 Task: Learn more about a sales navigator core.
Action: Mouse moved to (884, 124)
Screenshot: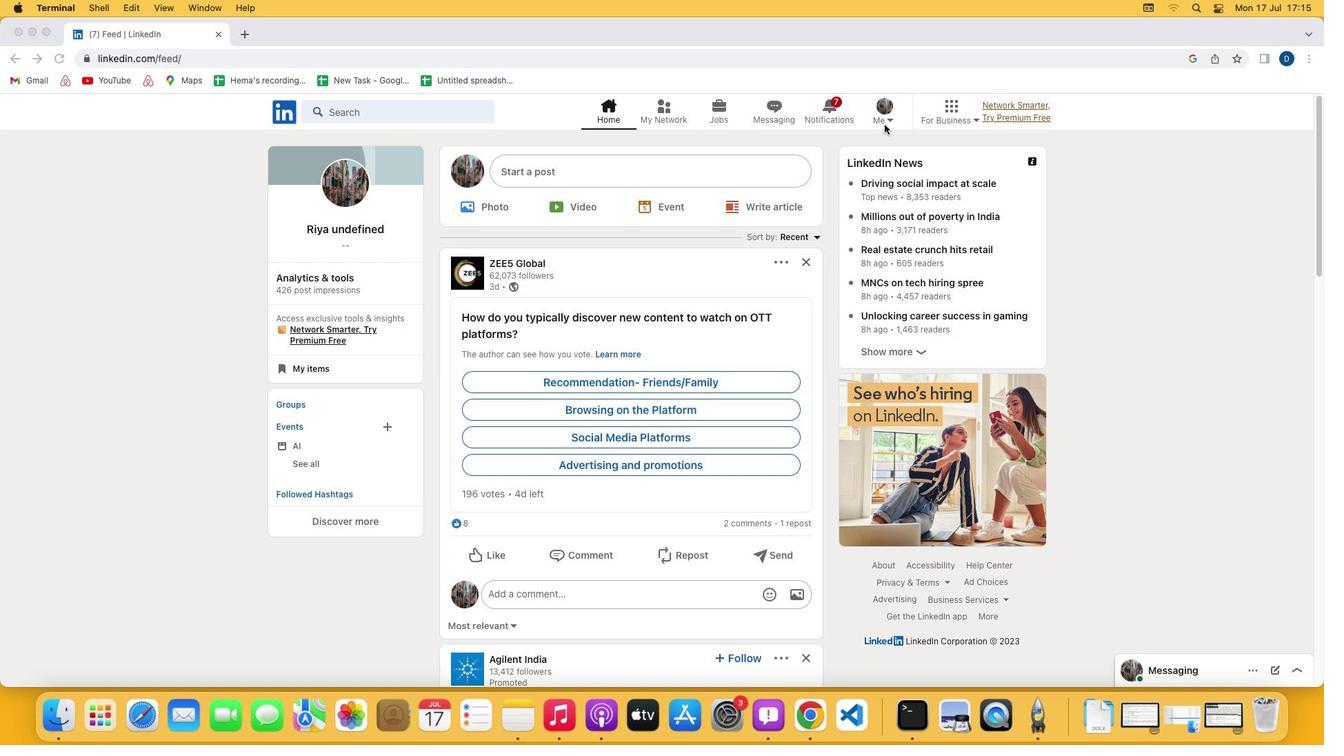 
Action: Mouse pressed left at (884, 124)
Screenshot: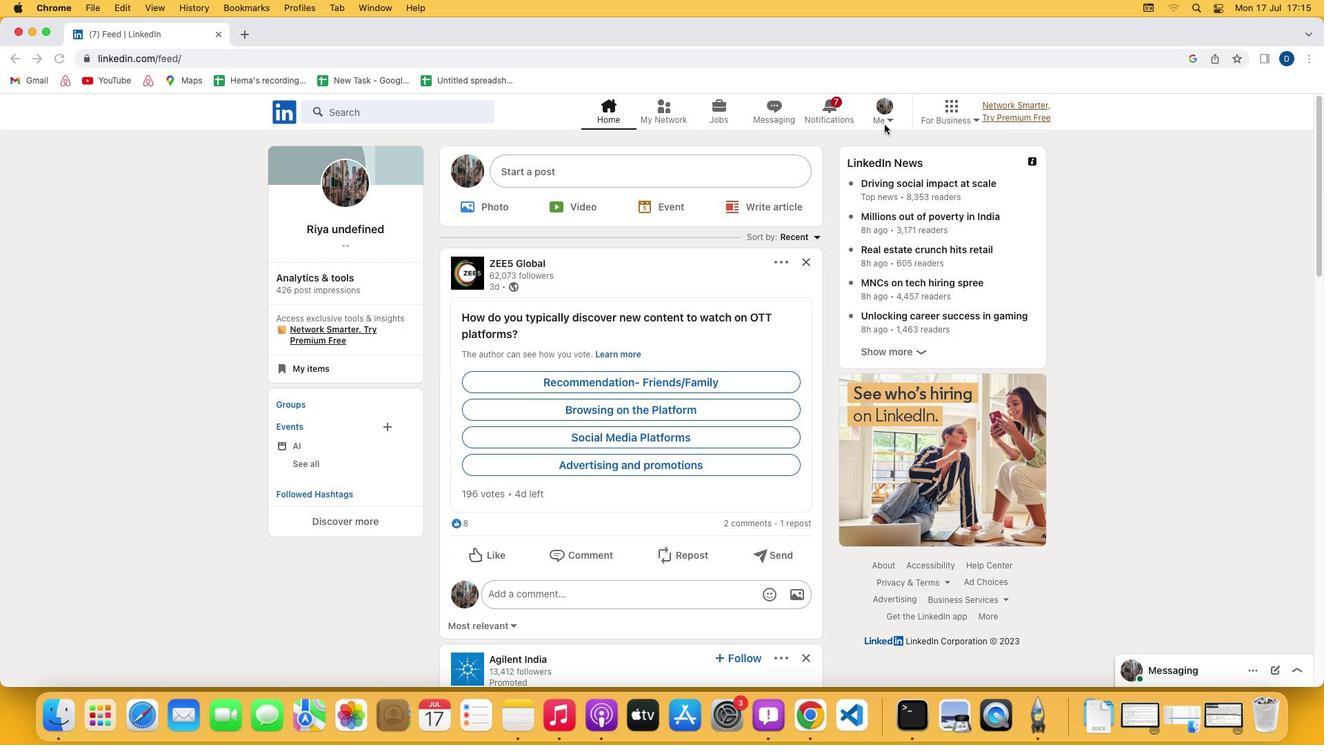 
Action: Mouse moved to (887, 120)
Screenshot: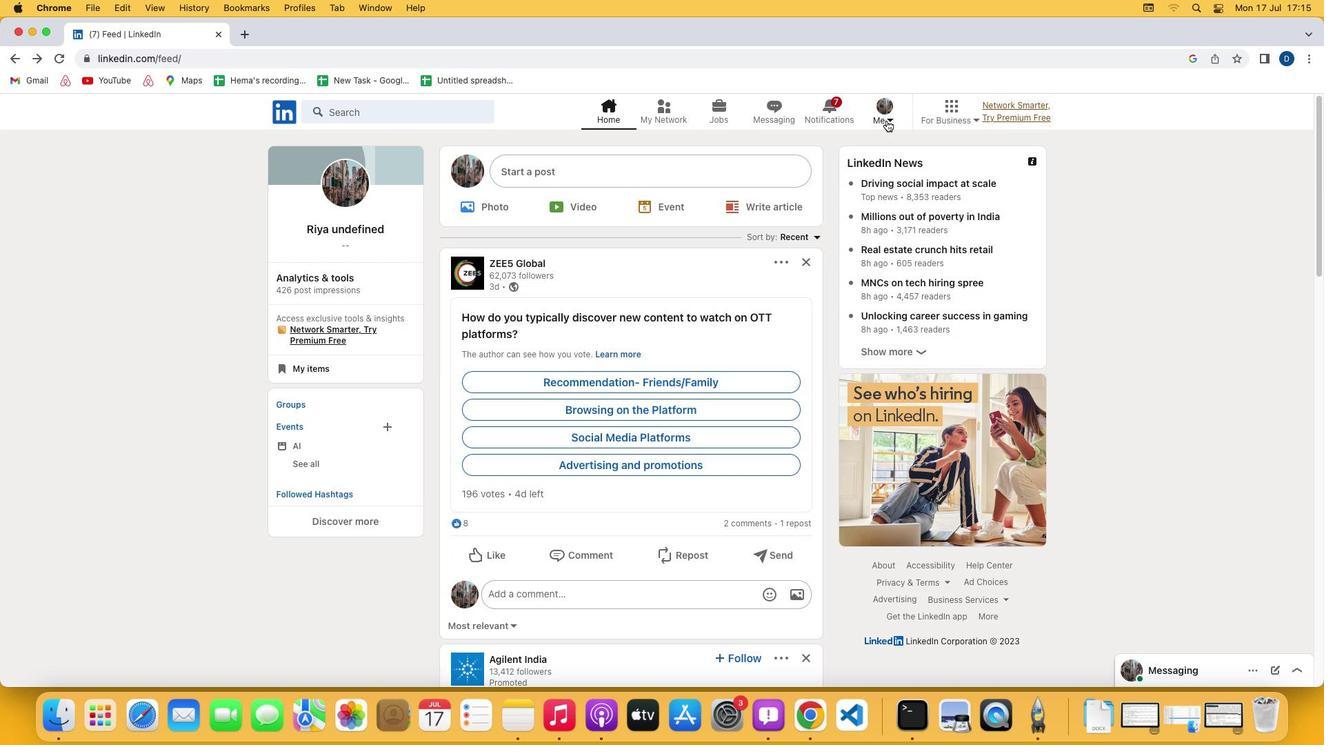 
Action: Mouse pressed left at (887, 120)
Screenshot: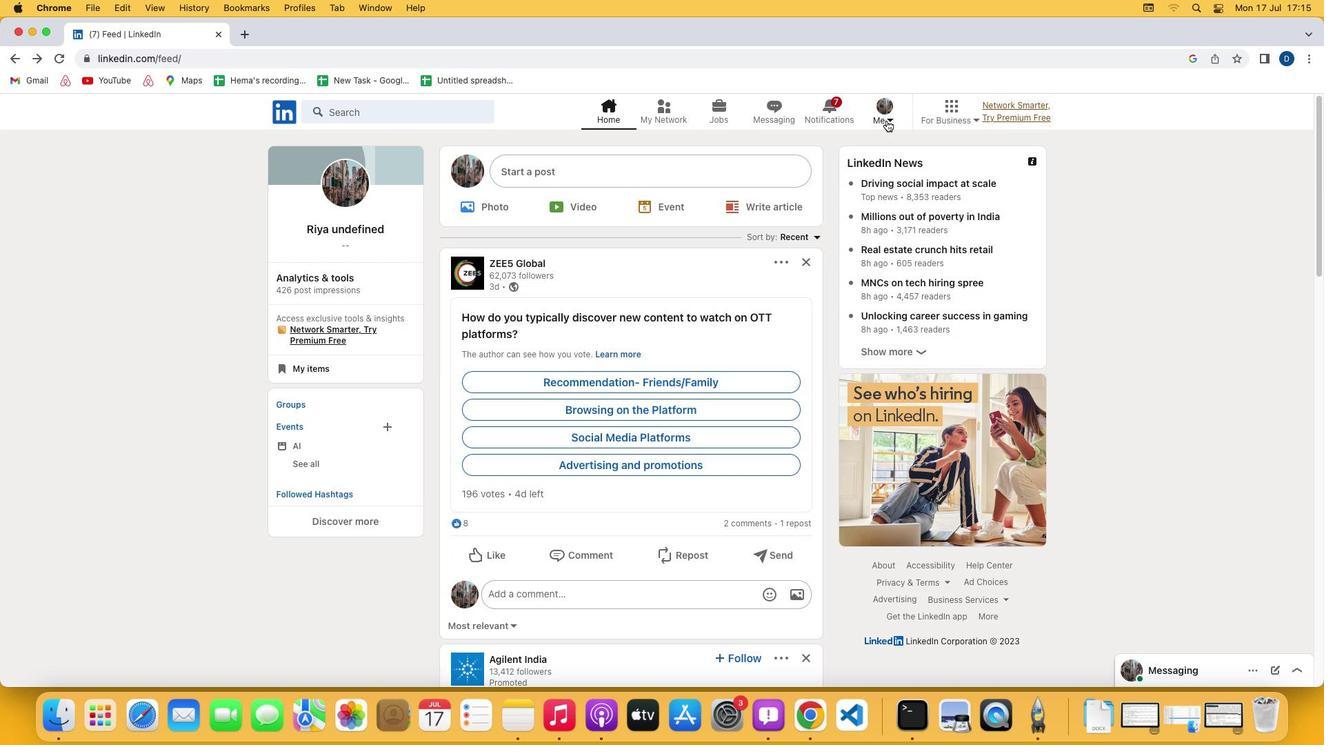 
Action: Mouse moved to (794, 260)
Screenshot: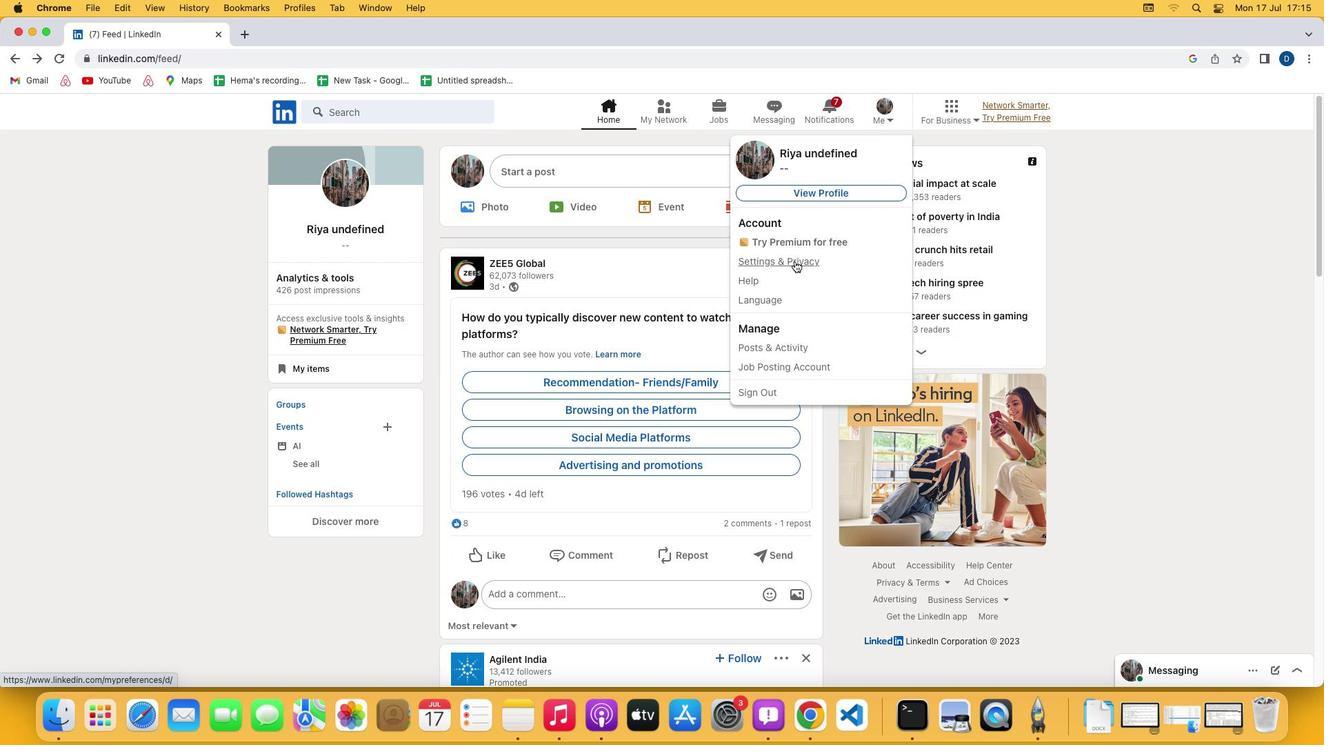 
Action: Mouse pressed left at (794, 260)
Screenshot: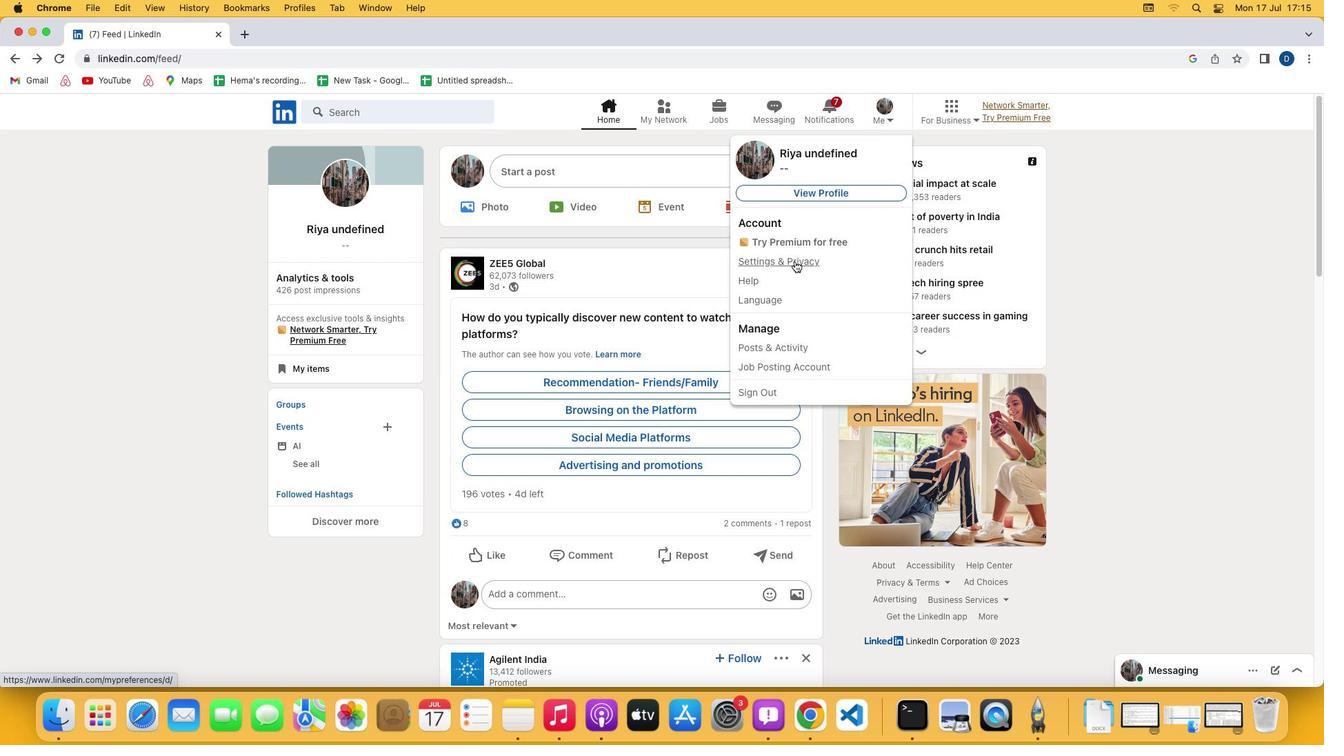 
Action: Mouse moved to (679, 470)
Screenshot: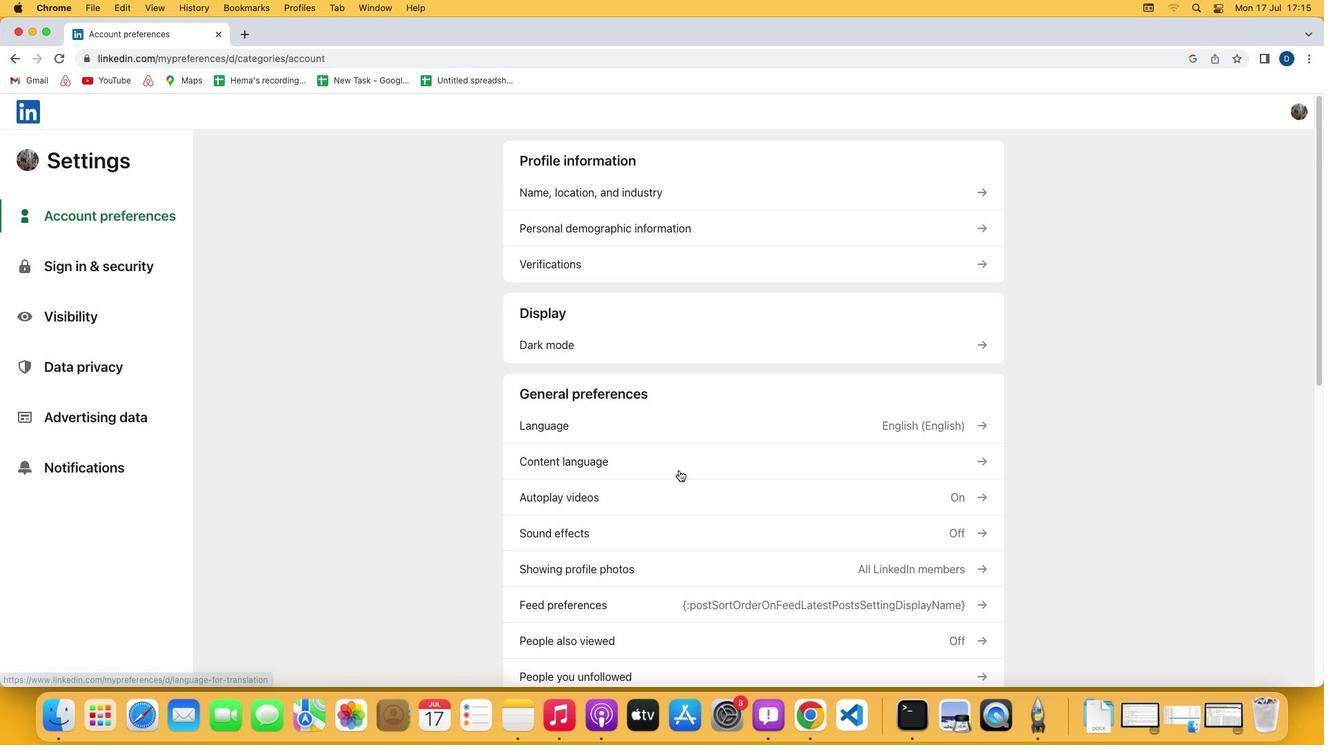 
Action: Mouse scrolled (679, 470) with delta (0, 0)
Screenshot: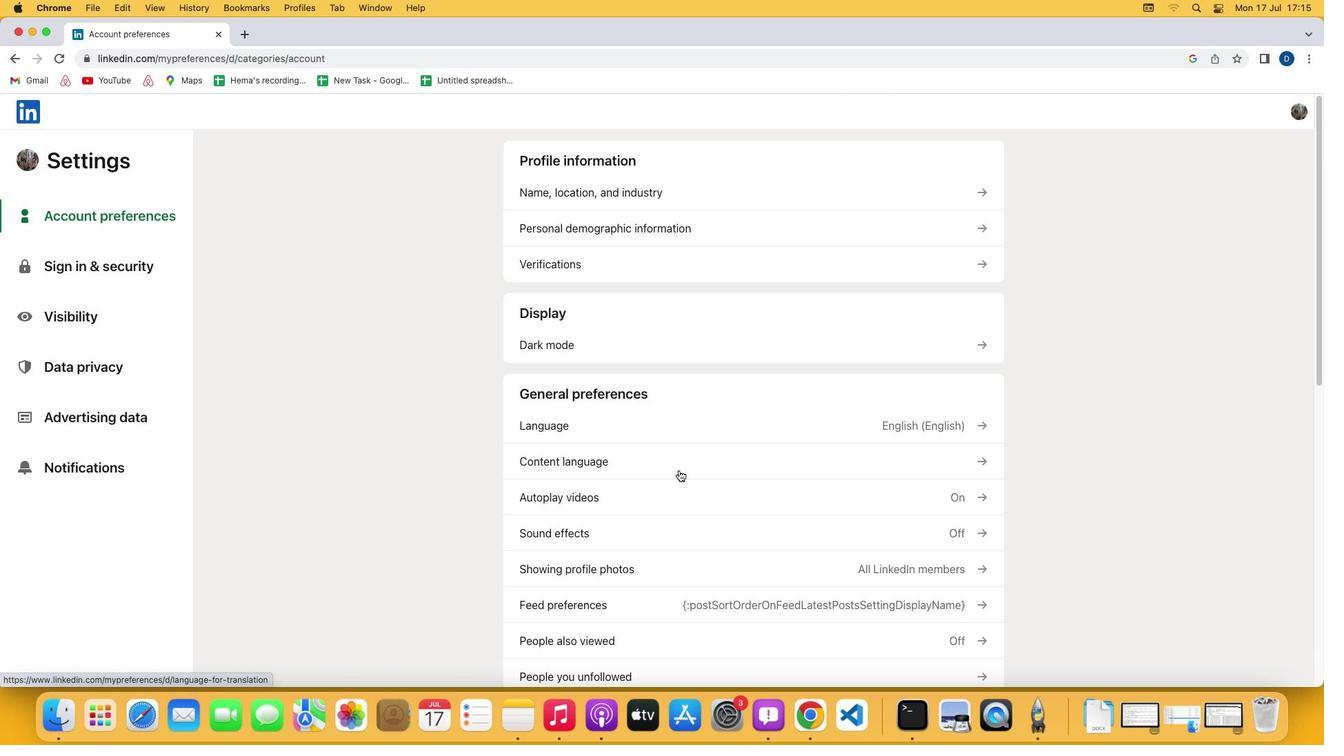 
Action: Mouse scrolled (679, 470) with delta (0, 0)
Screenshot: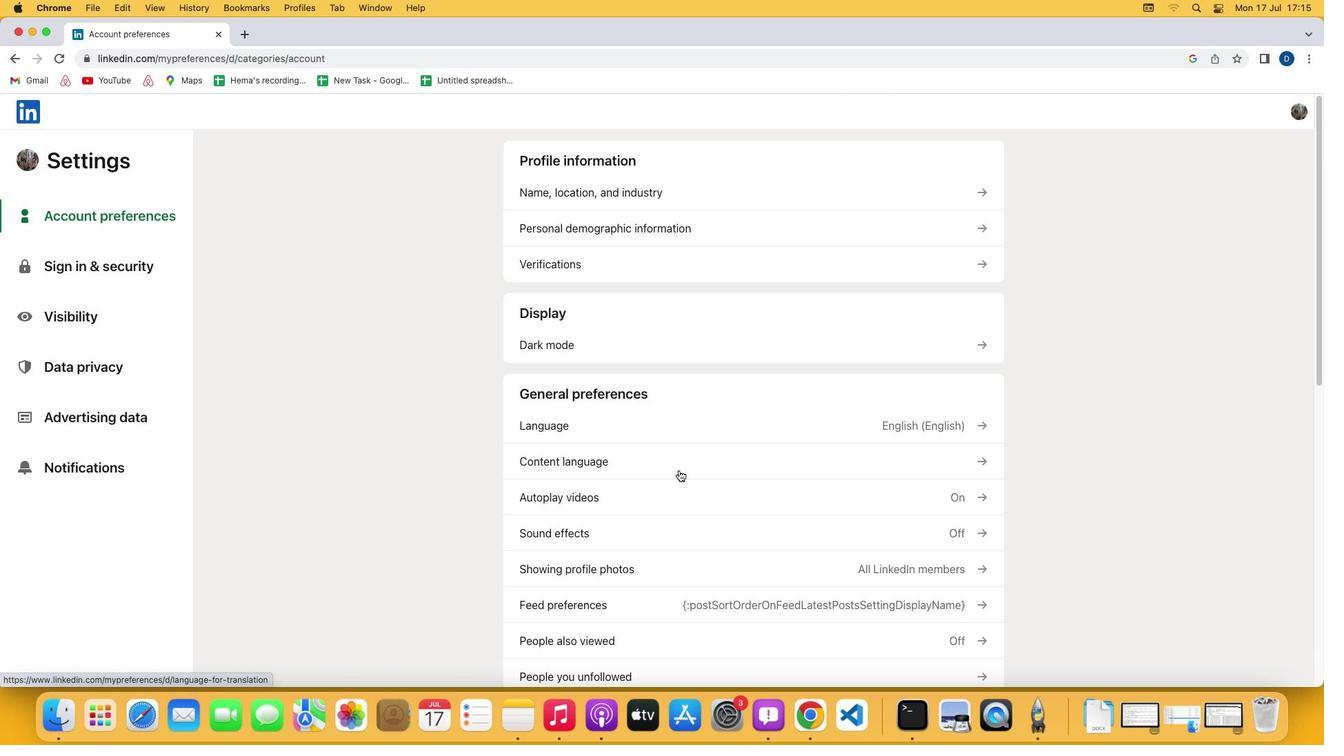 
Action: Mouse scrolled (679, 470) with delta (0, -2)
Screenshot: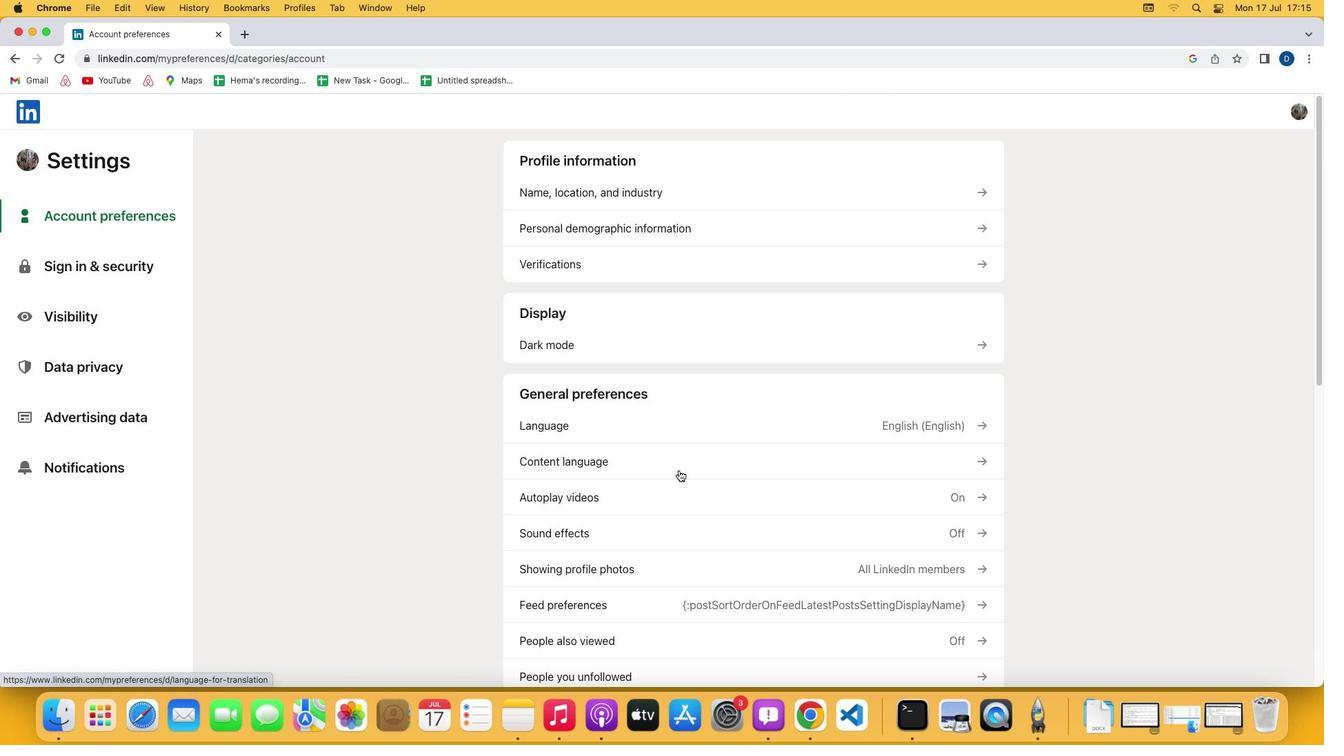
Action: Mouse scrolled (679, 470) with delta (0, -3)
Screenshot: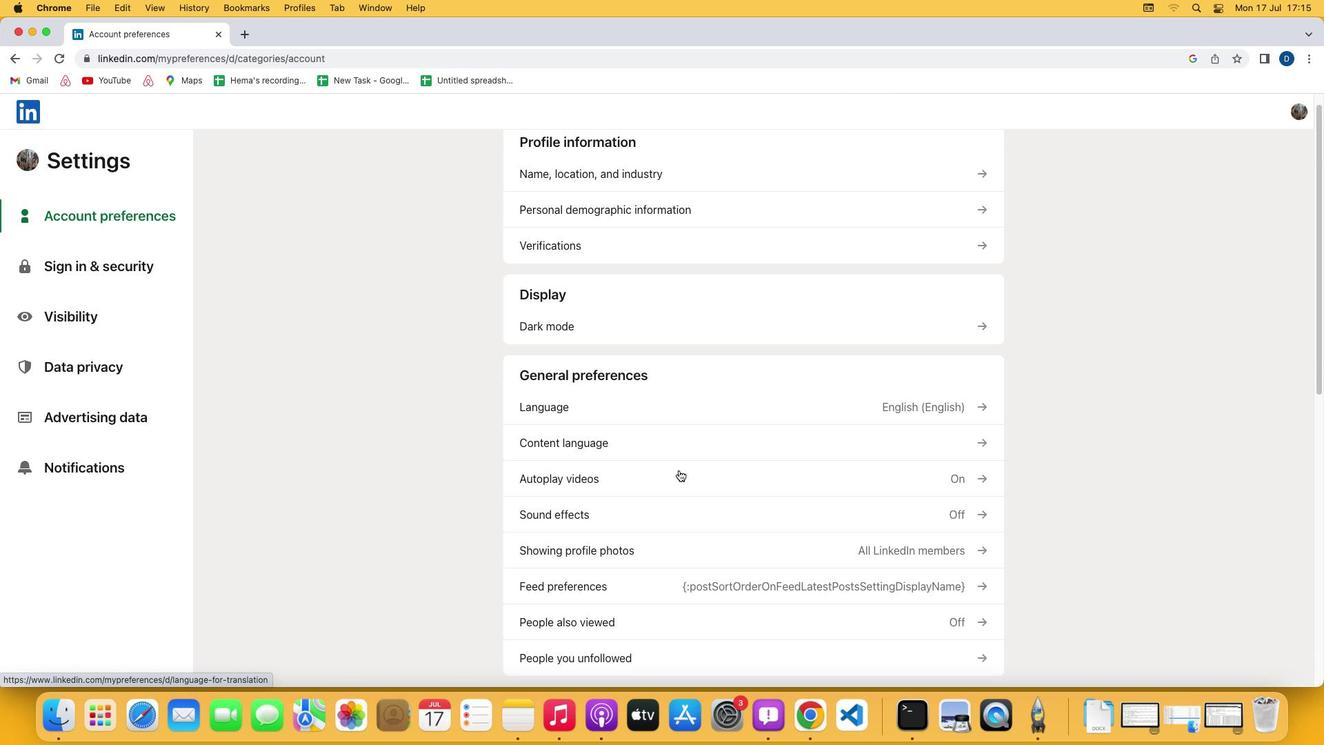 
Action: Mouse scrolled (679, 470) with delta (0, -4)
Screenshot: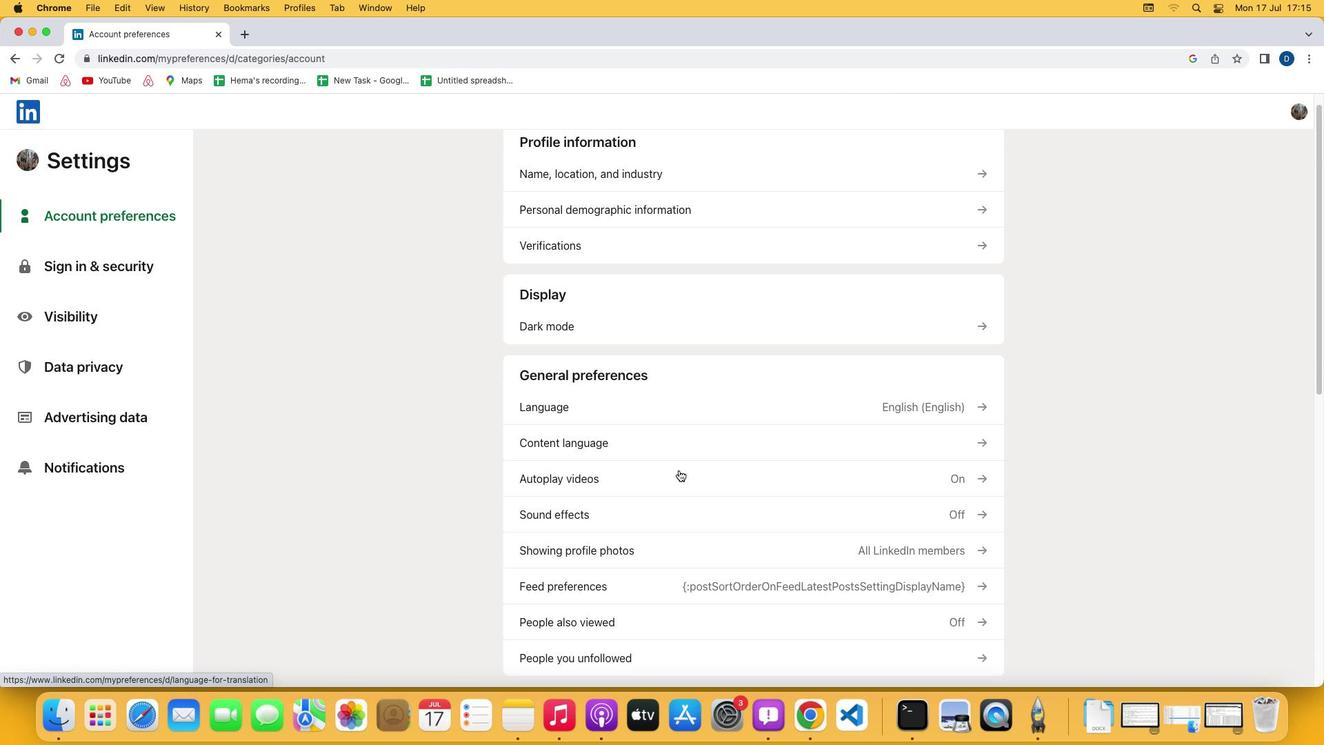 
Action: Mouse moved to (679, 470)
Screenshot: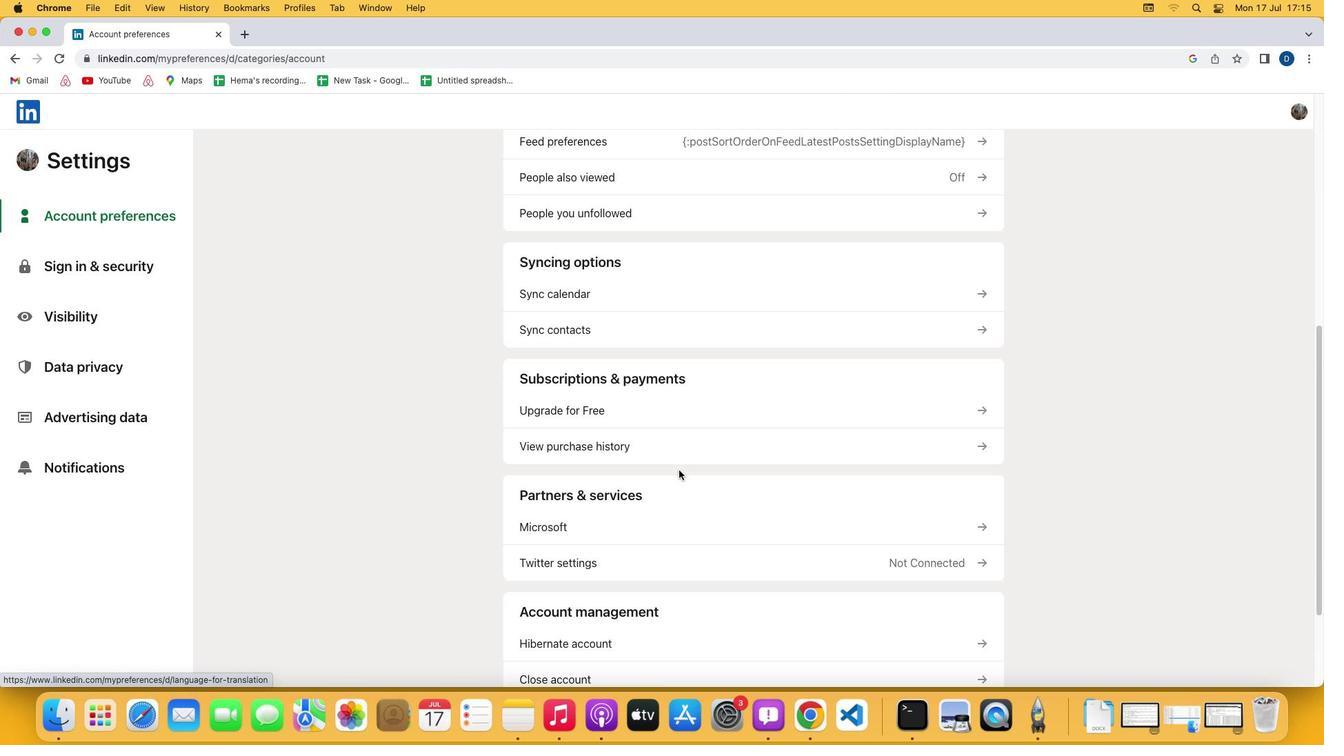 
Action: Mouse scrolled (679, 470) with delta (0, 0)
Screenshot: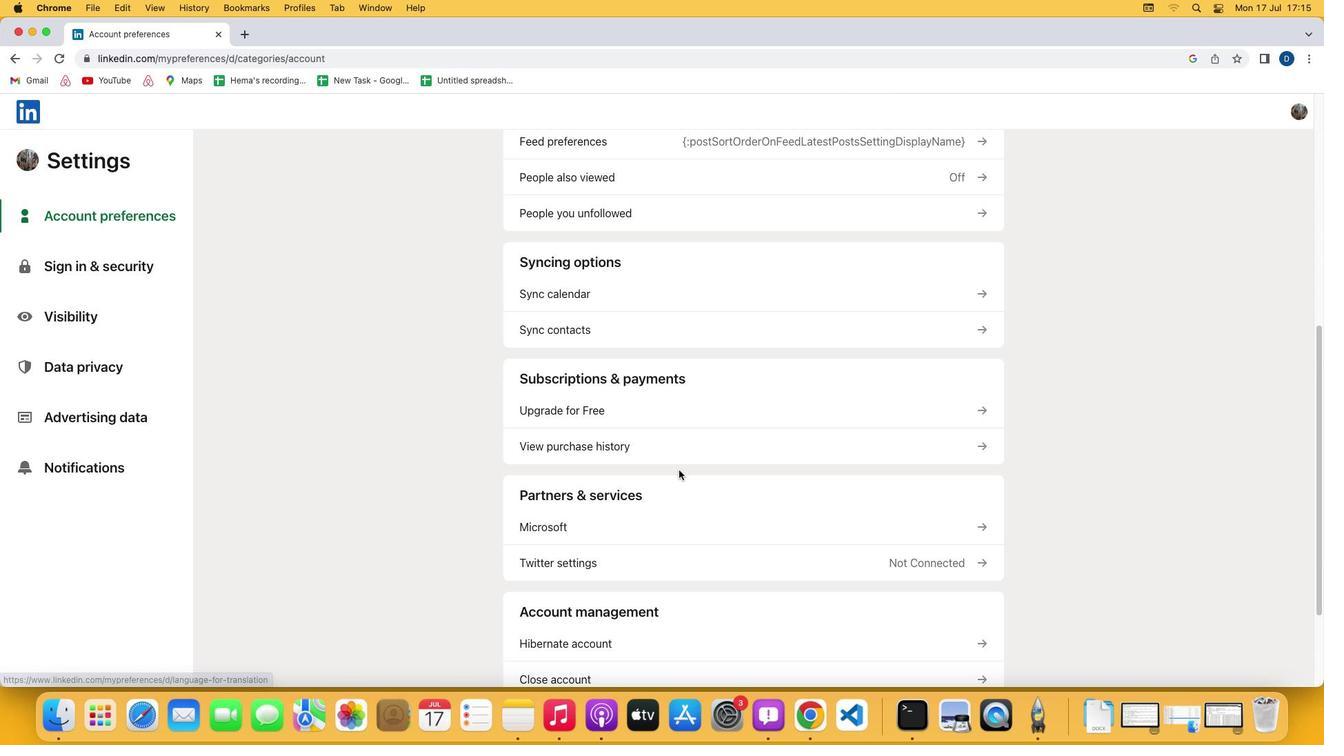 
Action: Mouse scrolled (679, 470) with delta (0, 0)
Screenshot: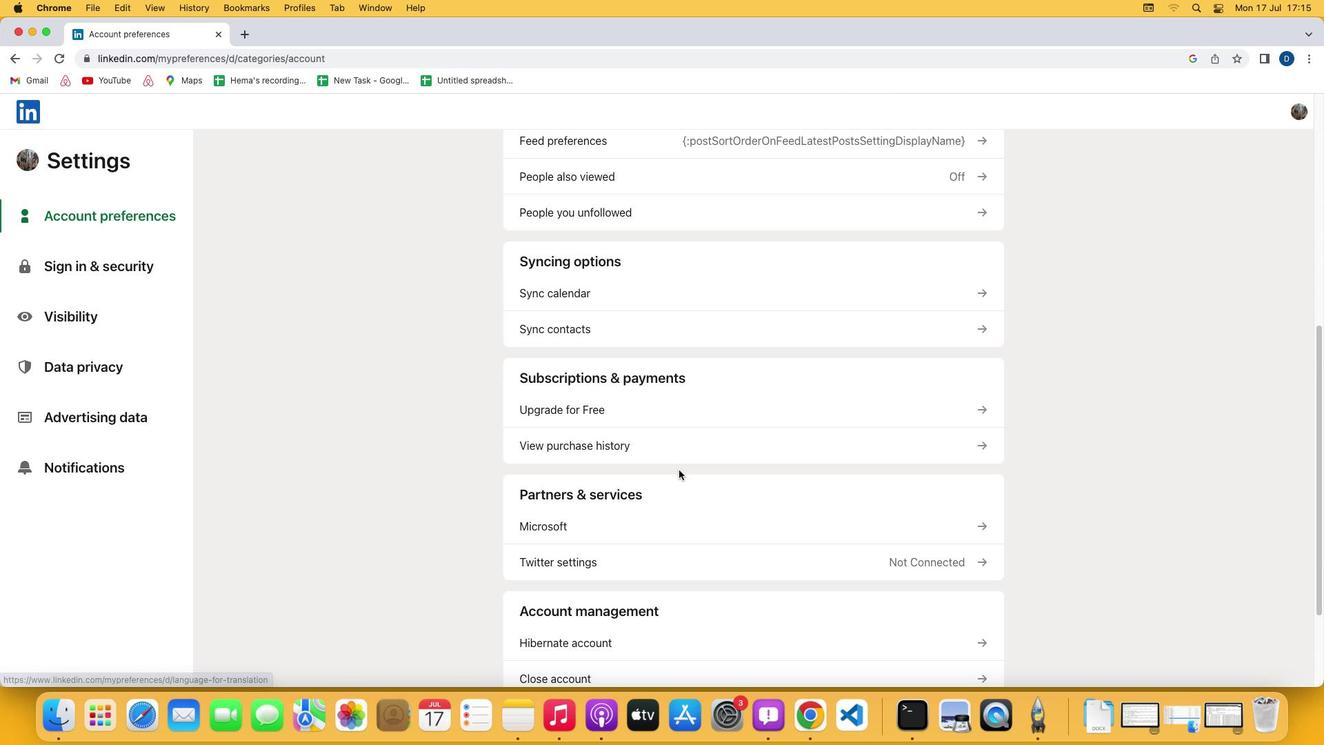 
Action: Mouse moved to (642, 381)
Screenshot: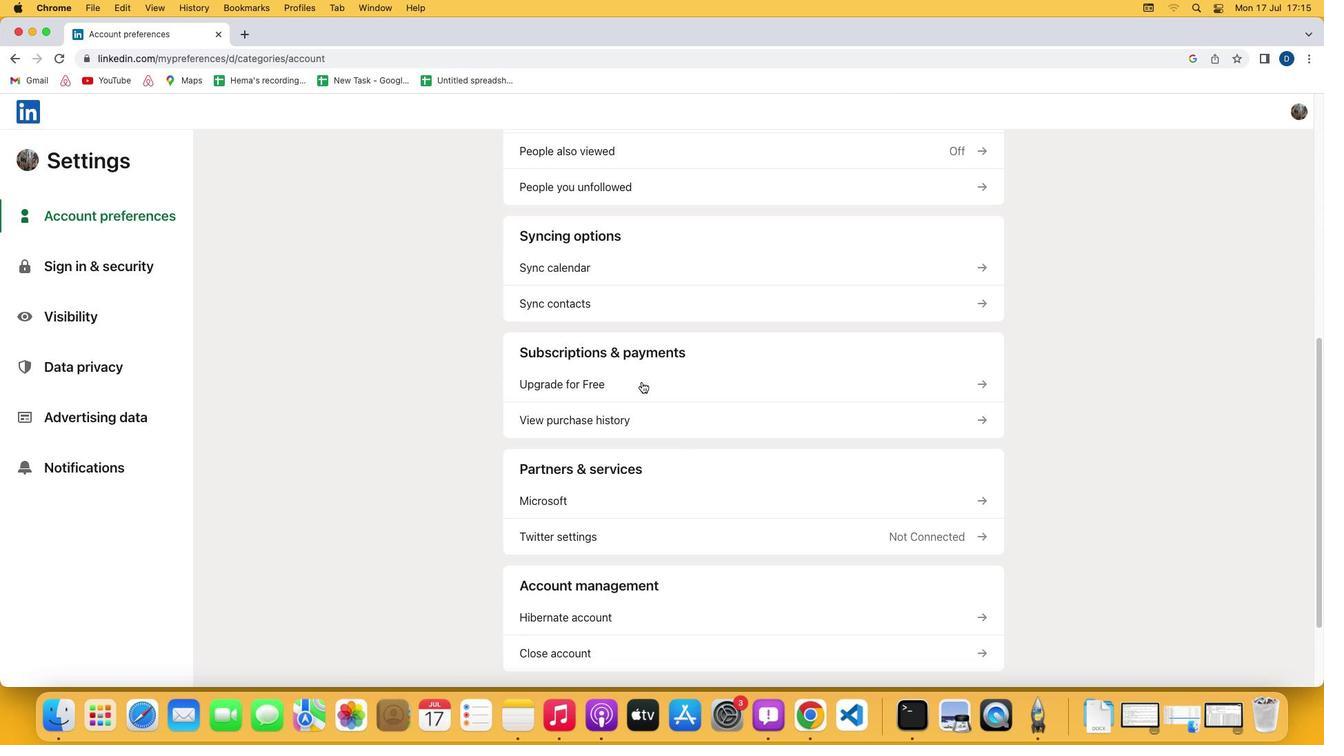
Action: Mouse pressed left at (642, 381)
Screenshot: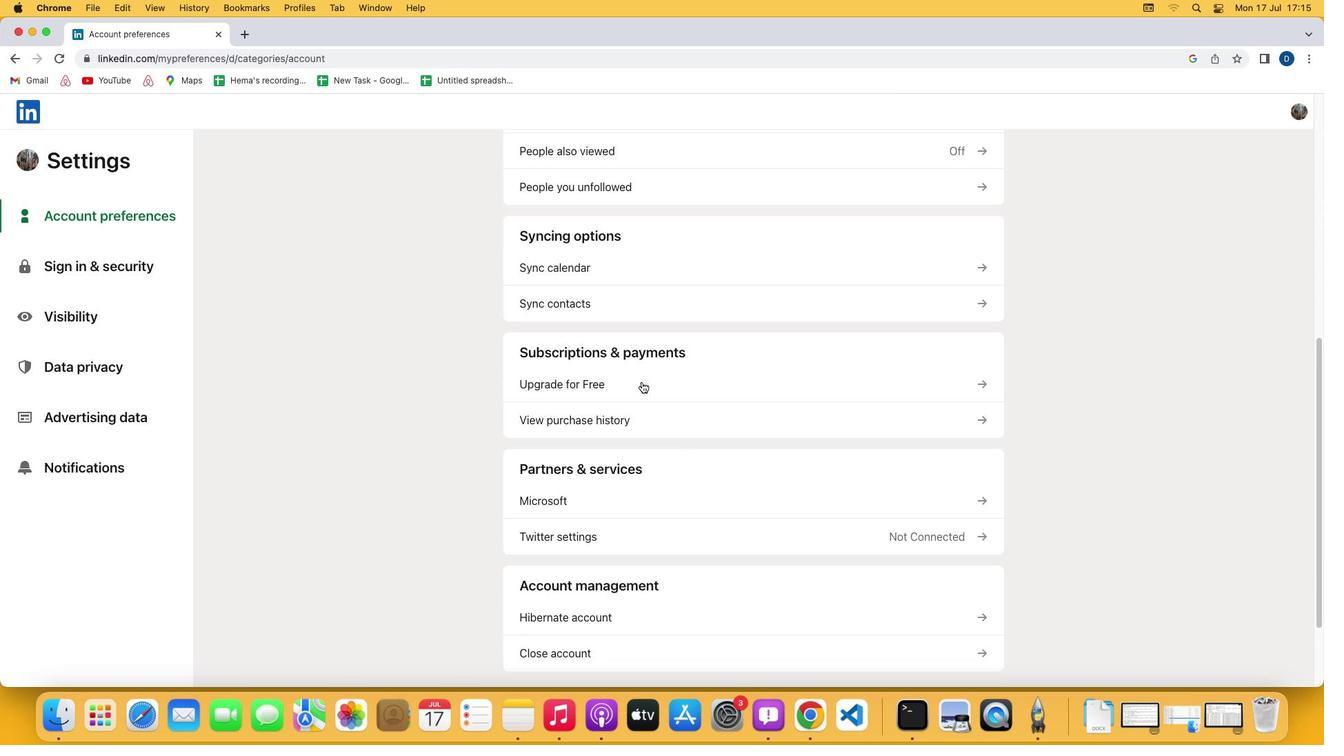 
Action: Mouse moved to (538, 369)
Screenshot: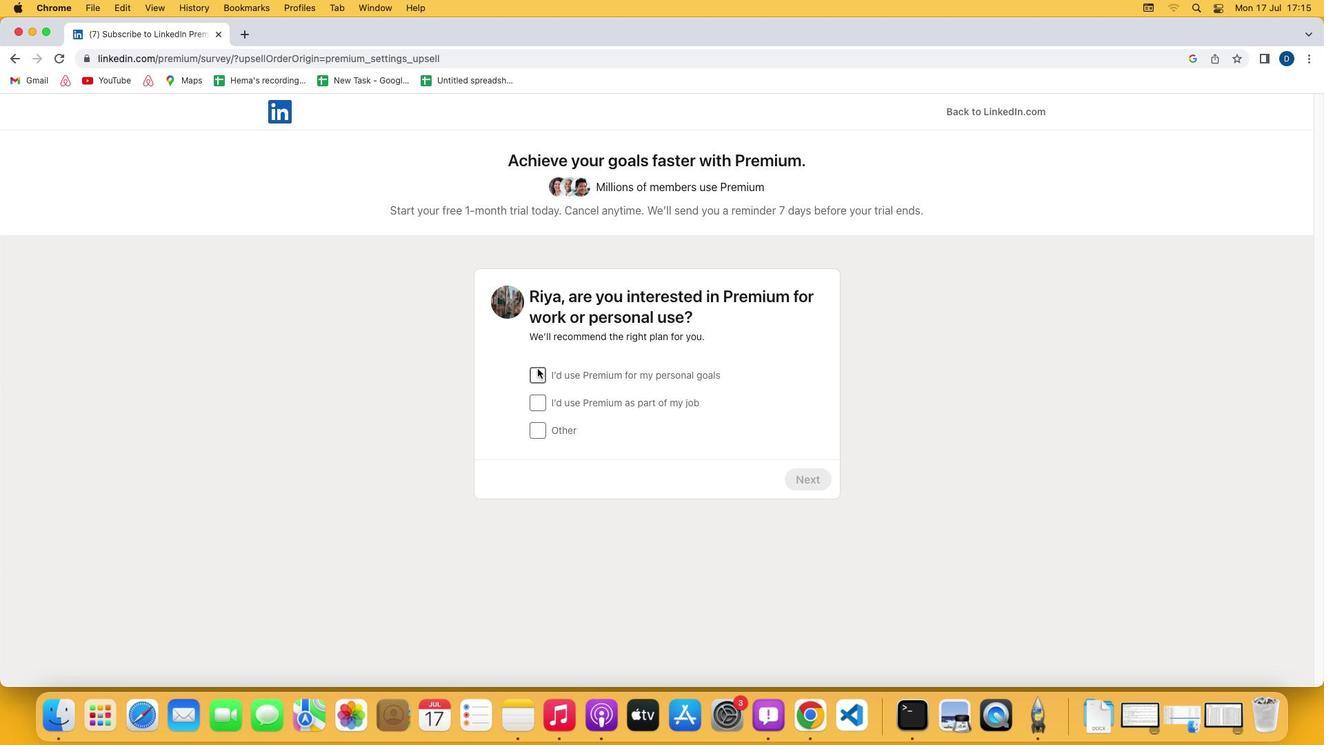 
Action: Mouse pressed left at (538, 369)
Screenshot: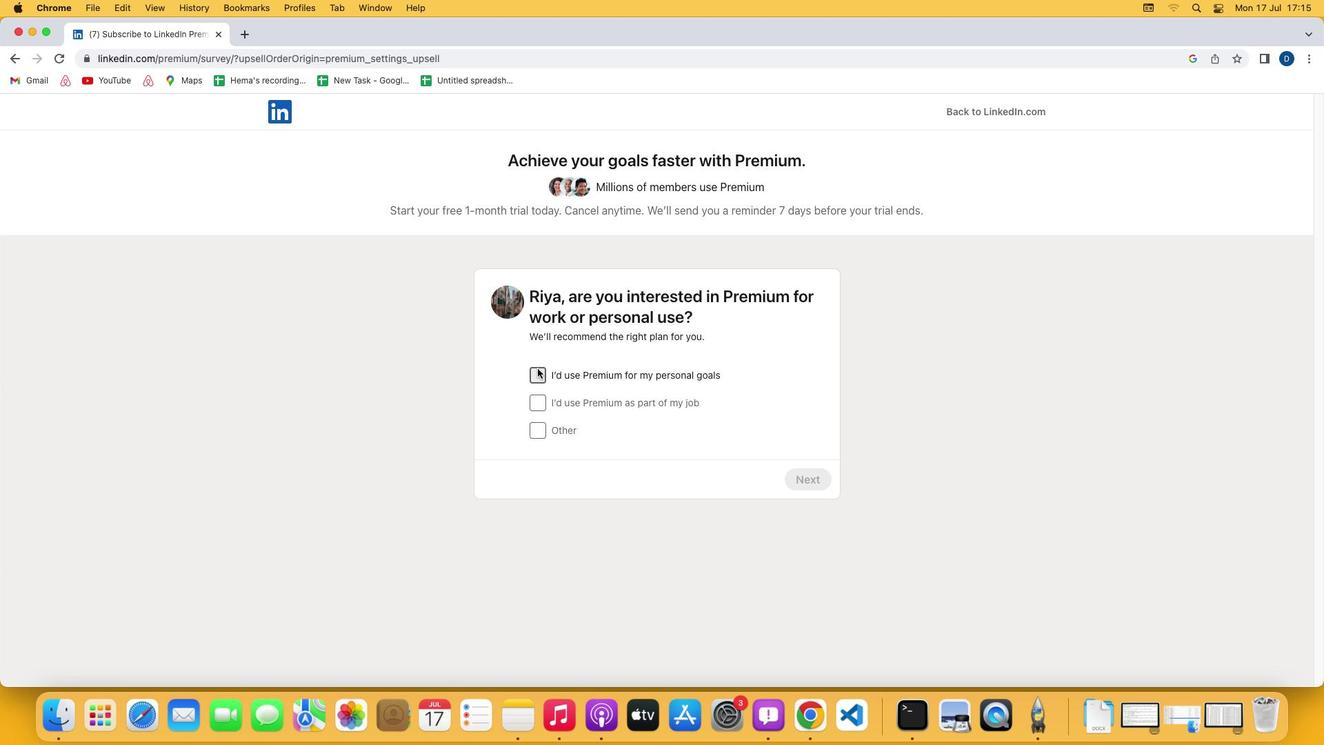 
Action: Mouse moved to (807, 480)
Screenshot: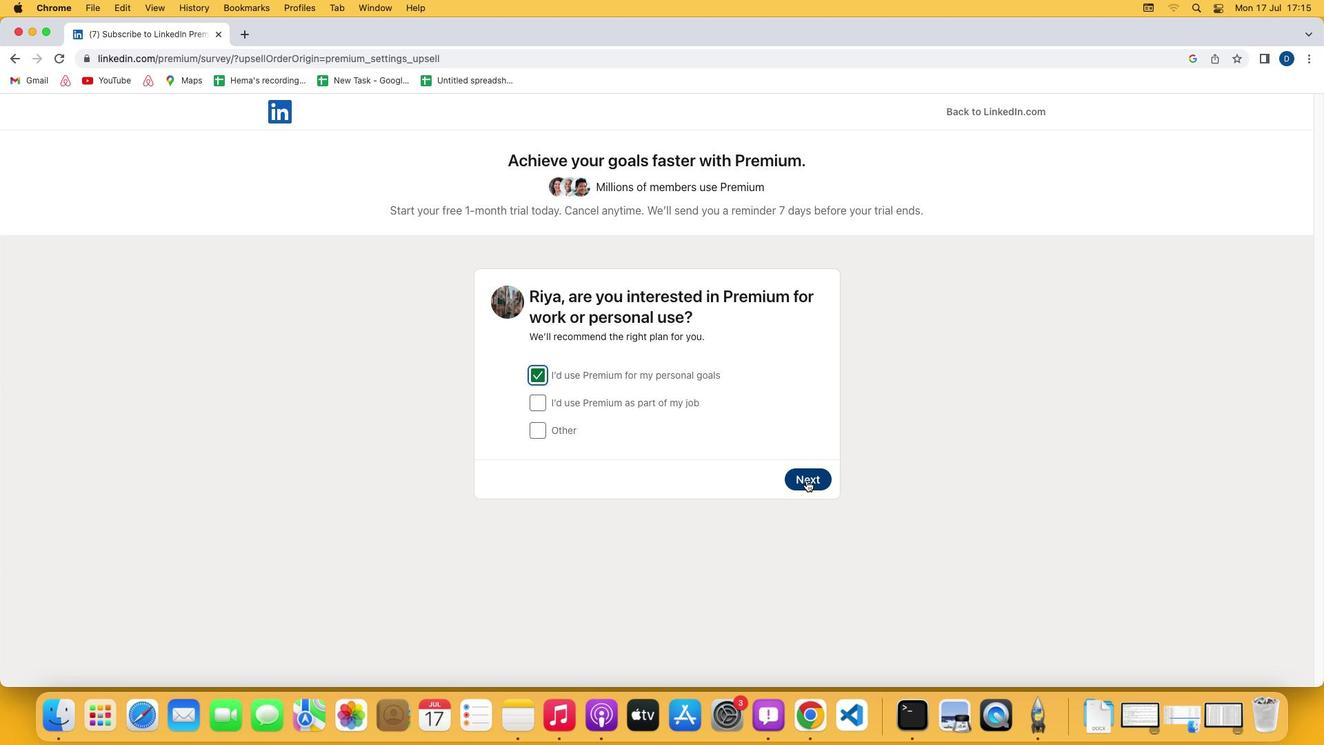 
Action: Mouse pressed left at (807, 480)
Screenshot: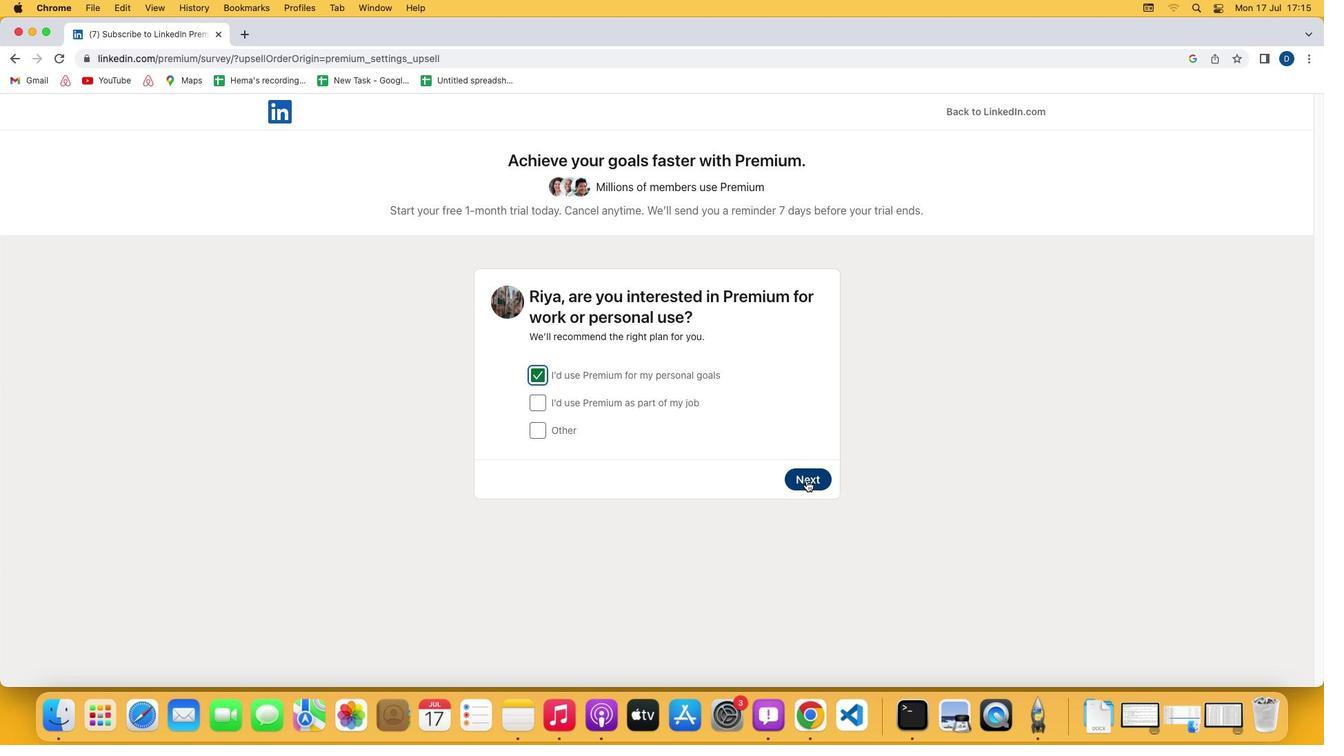 
Action: Mouse moved to (799, 565)
Screenshot: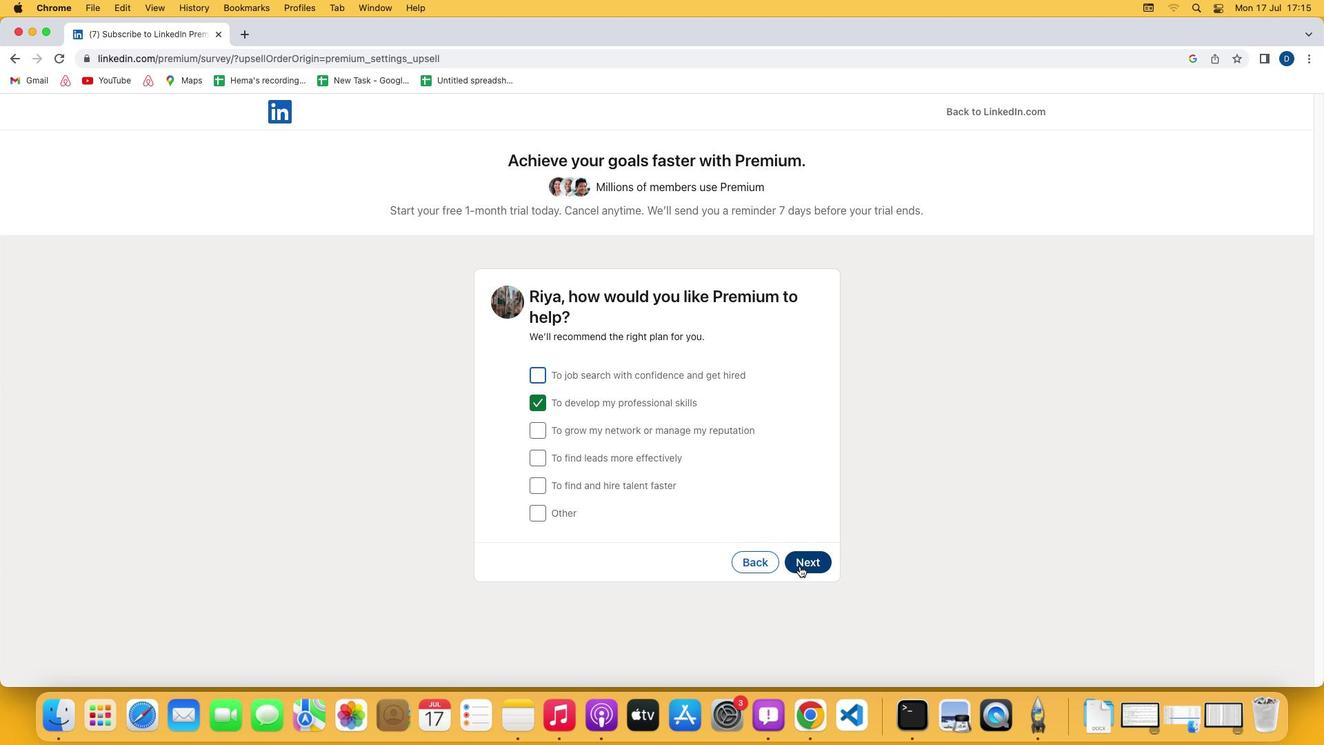 
Action: Mouse pressed left at (799, 565)
Screenshot: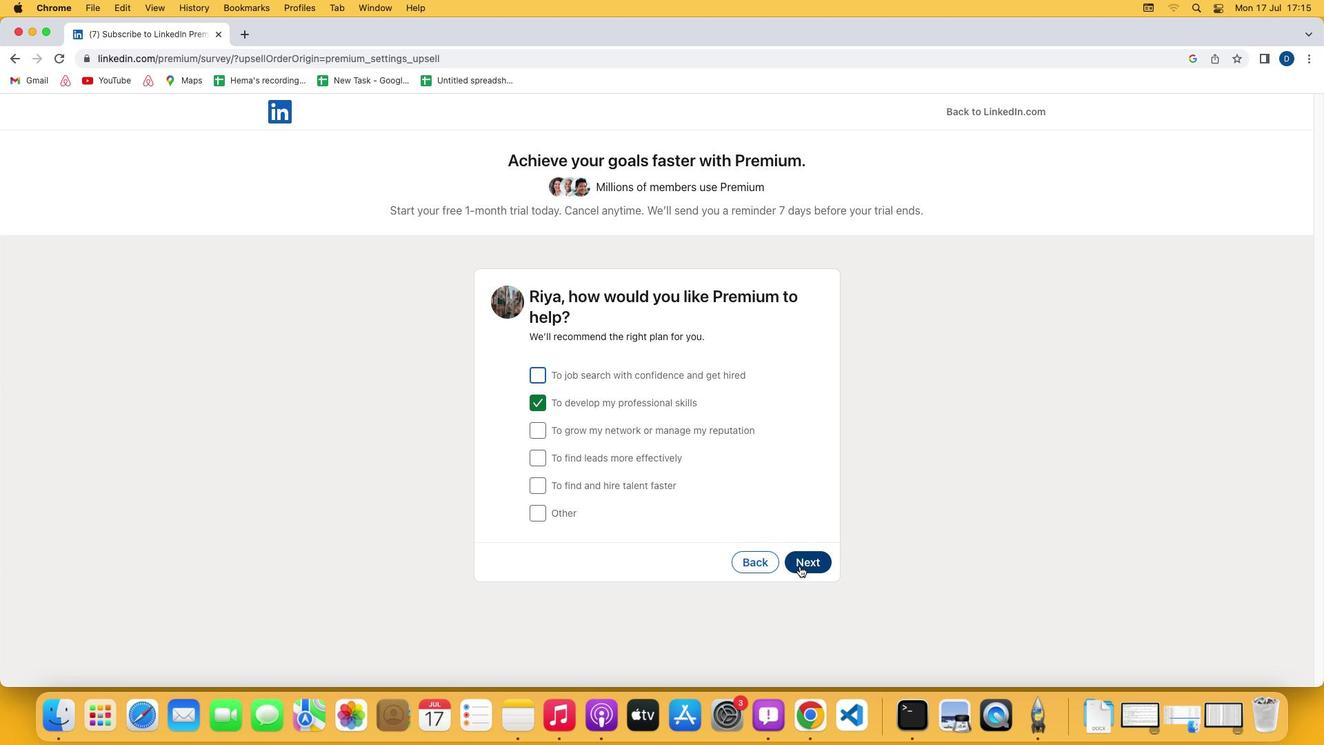 
Action: Mouse moved to (541, 484)
Screenshot: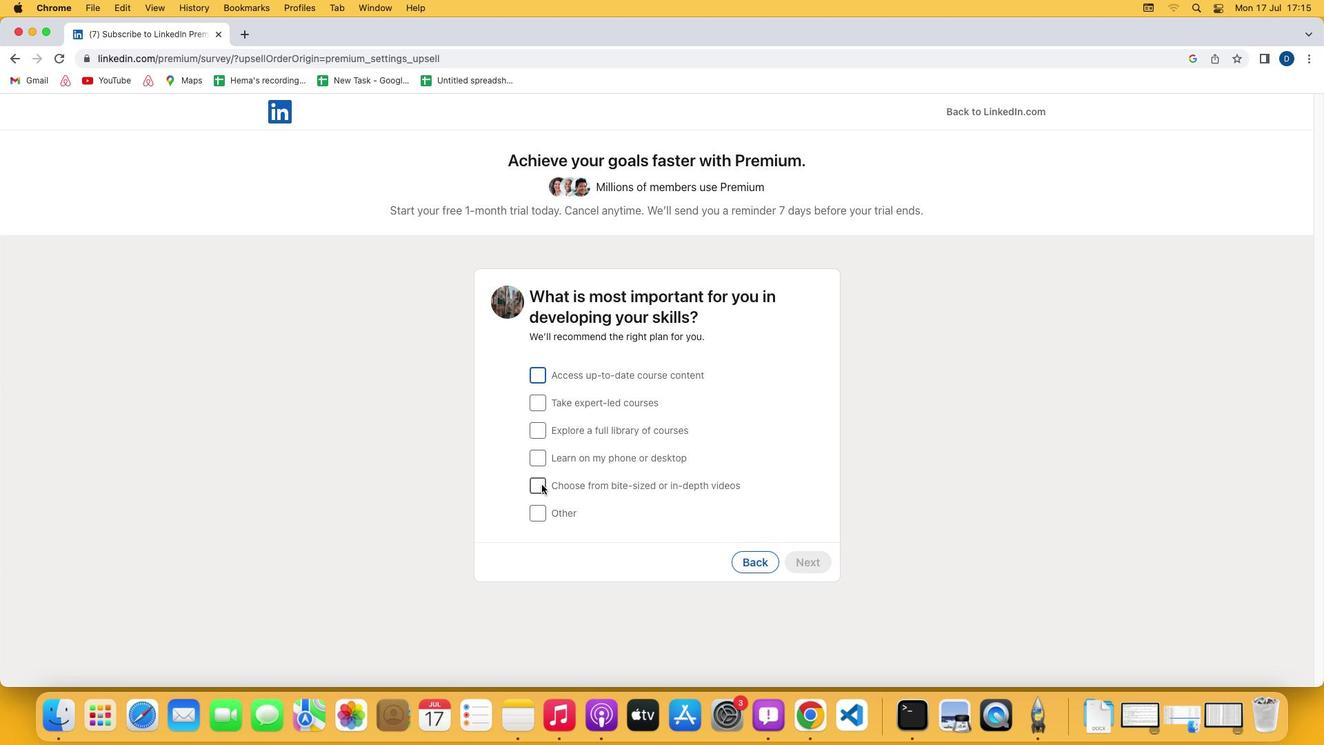 
Action: Mouse pressed left at (541, 484)
Screenshot: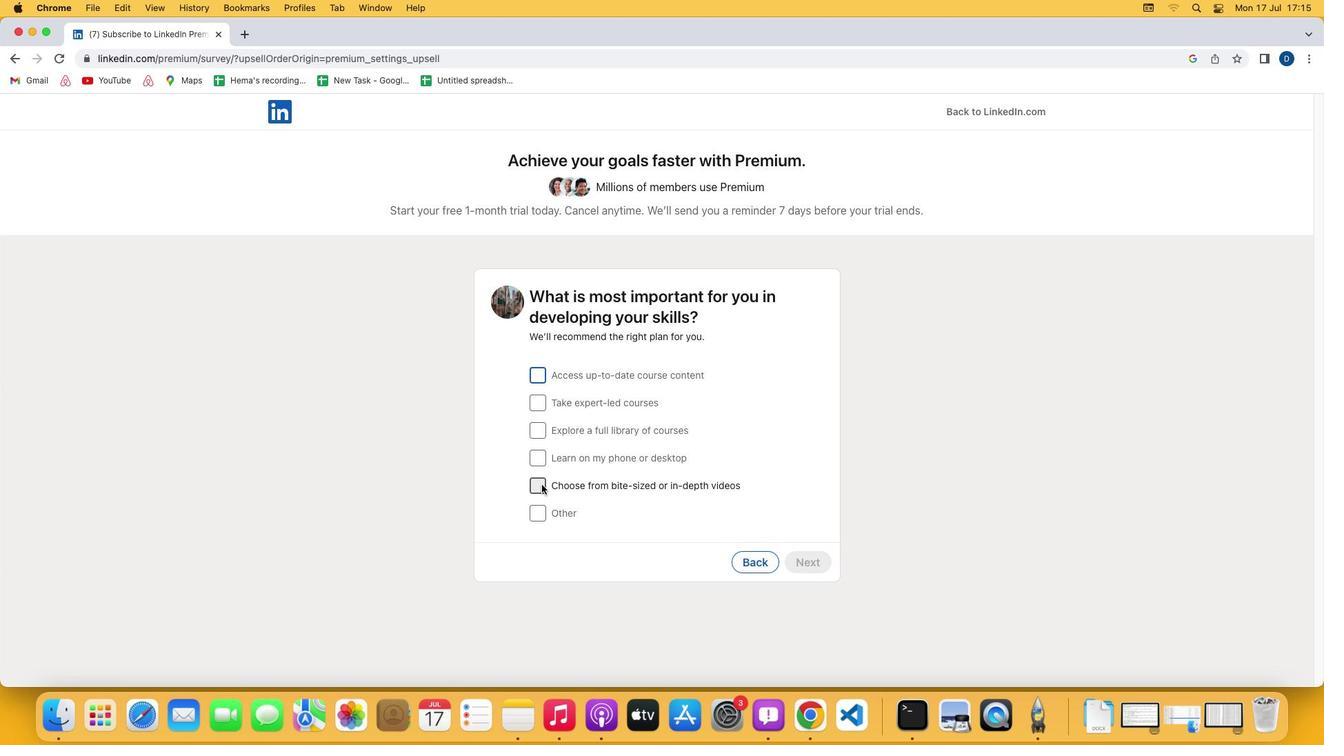 
Action: Mouse moved to (802, 559)
Screenshot: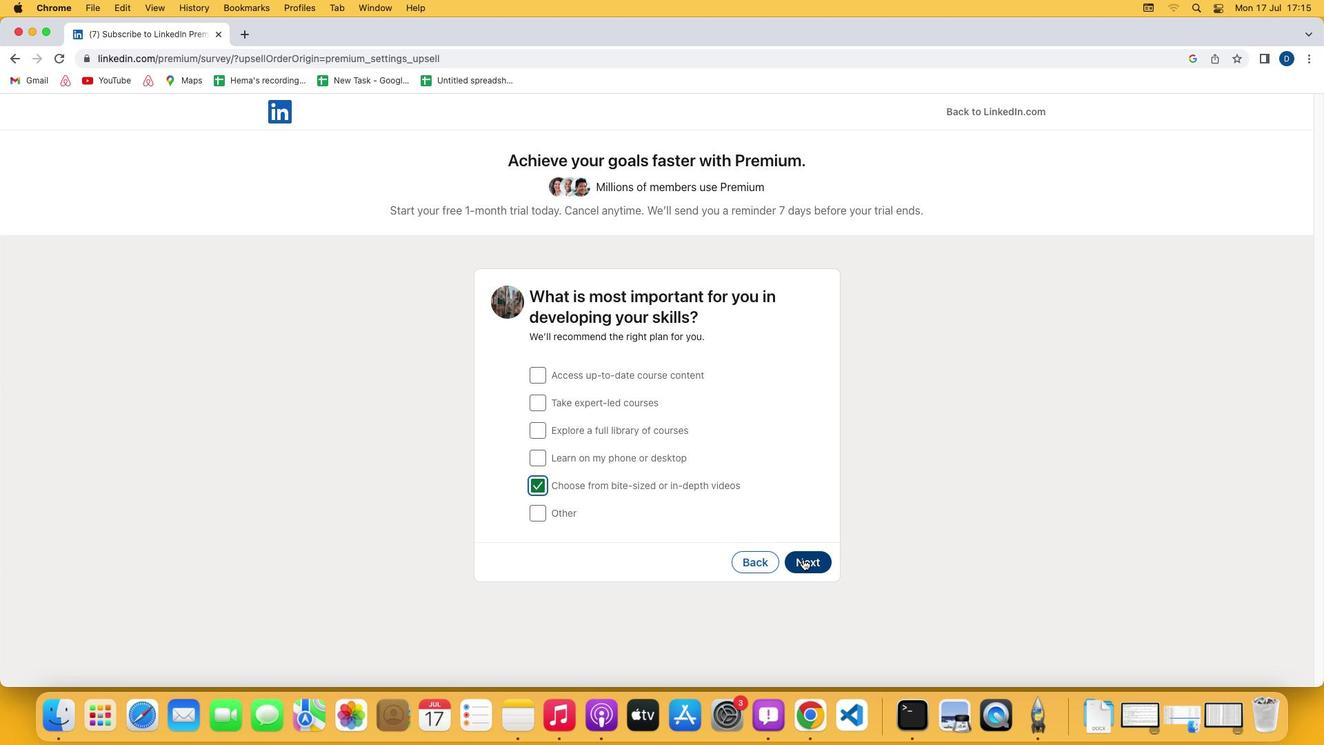 
Action: Mouse pressed left at (802, 559)
Screenshot: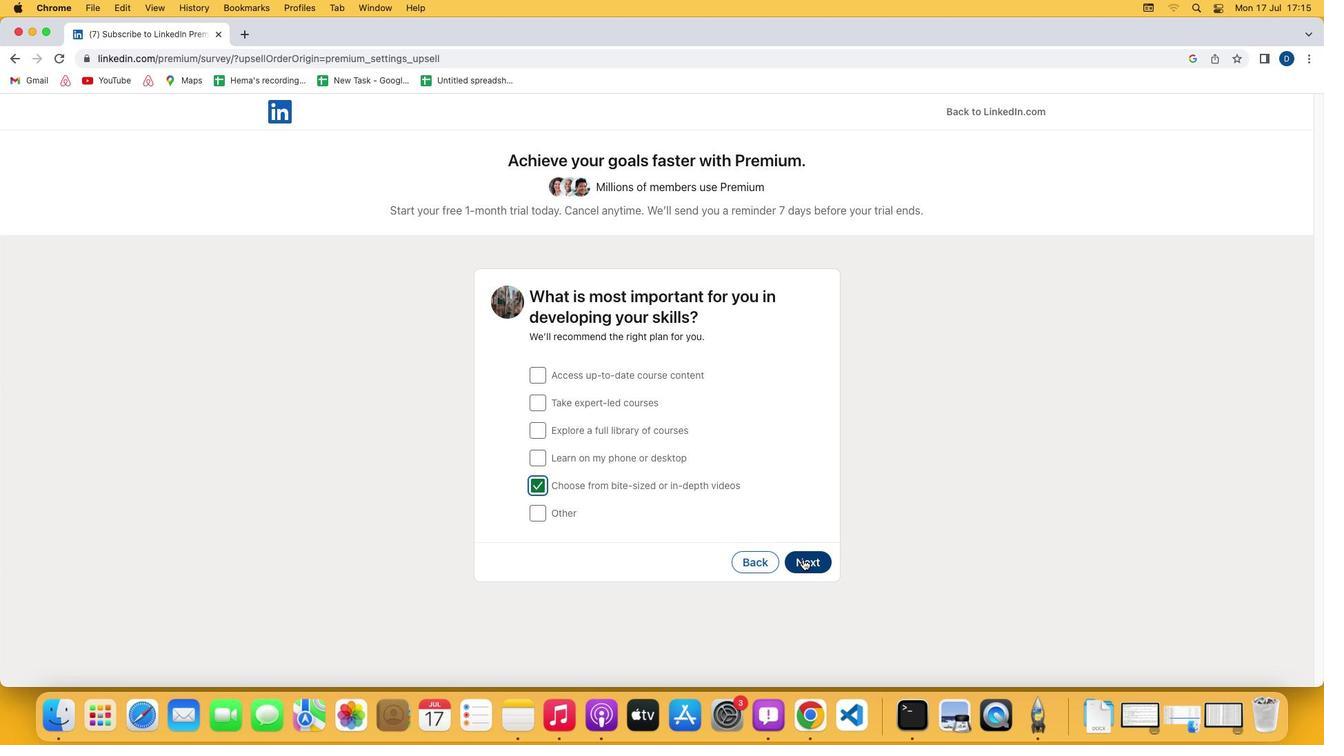 
Action: Mouse moved to (614, 538)
Screenshot: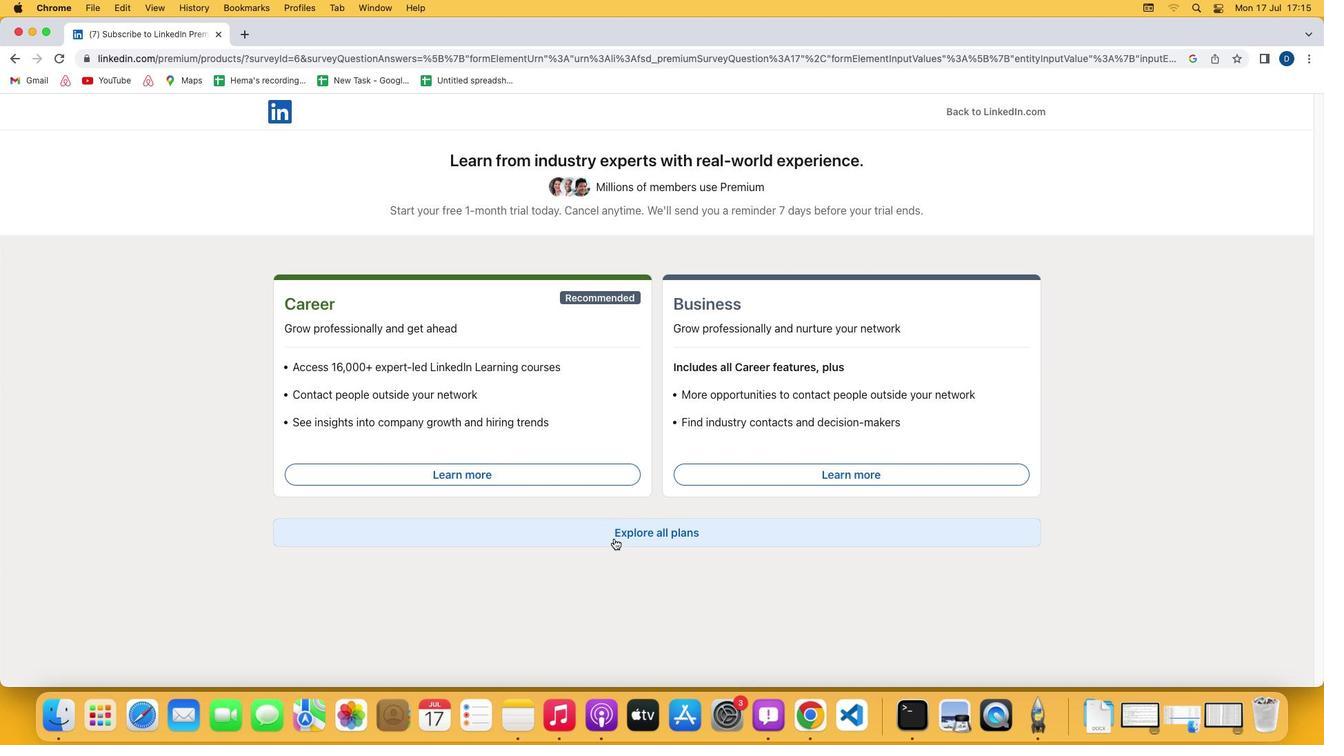 
Action: Mouse pressed left at (614, 538)
Screenshot: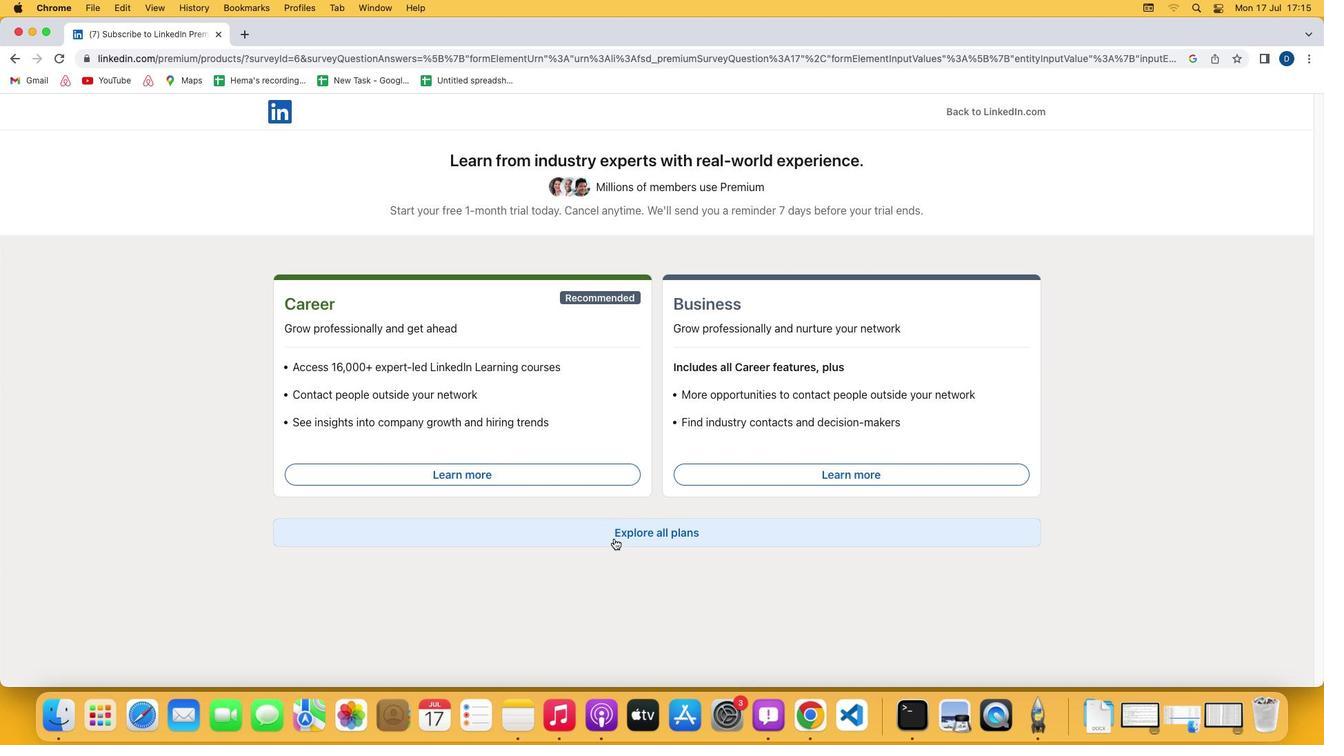 
Action: Mouse moved to (724, 566)
Screenshot: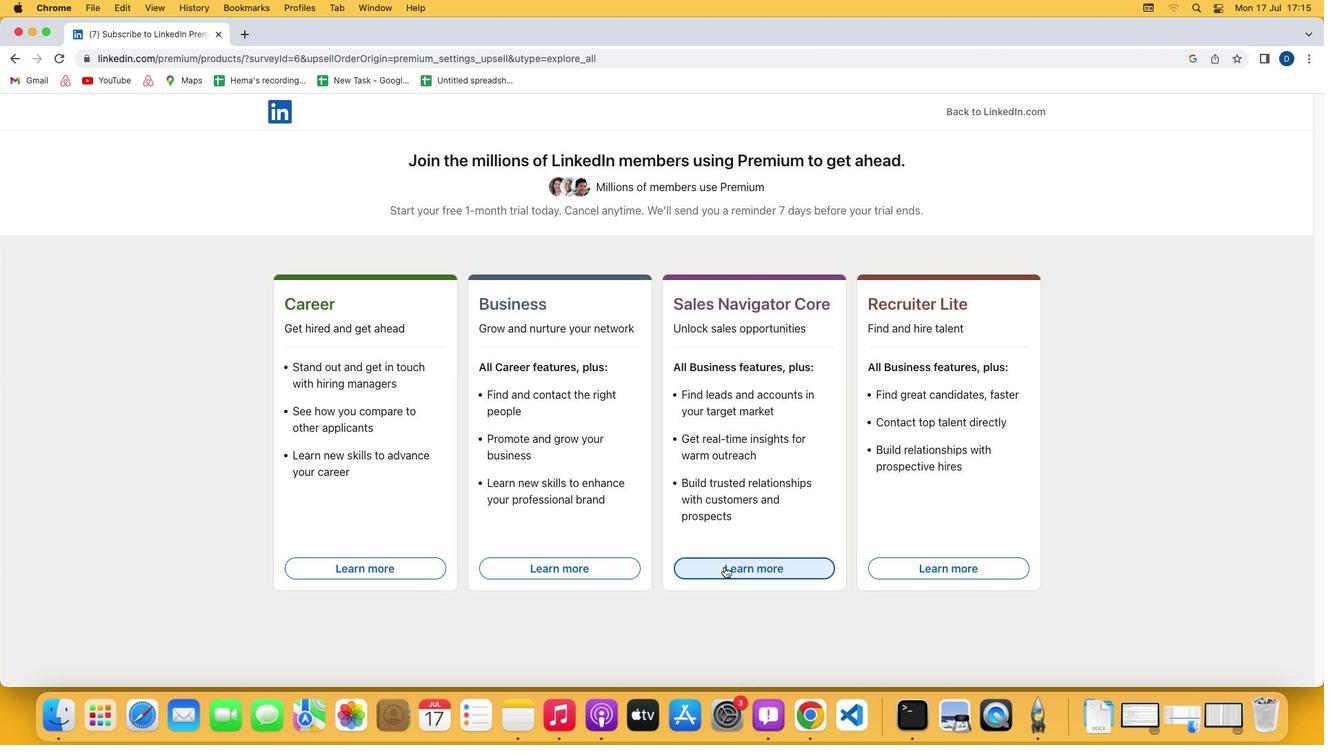 
Action: Mouse pressed left at (724, 566)
Screenshot: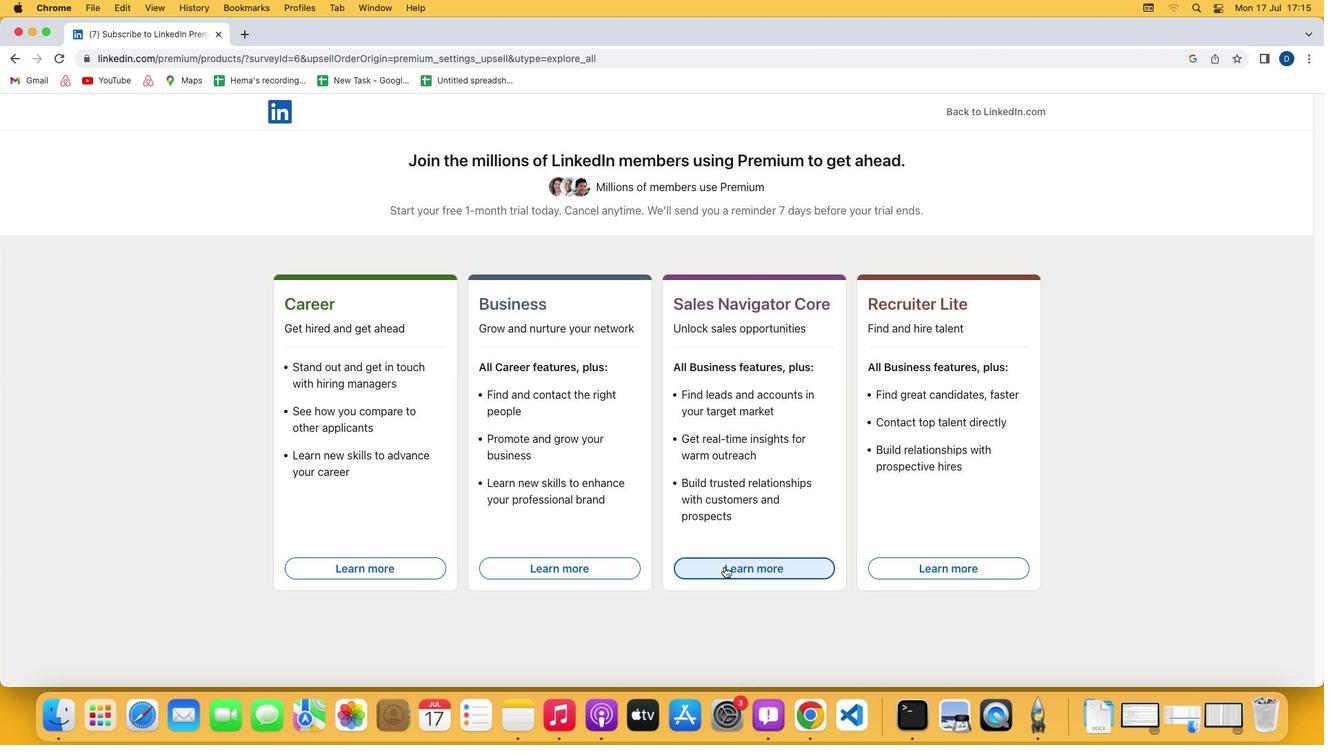 
Action: Mouse moved to (724, 566)
Screenshot: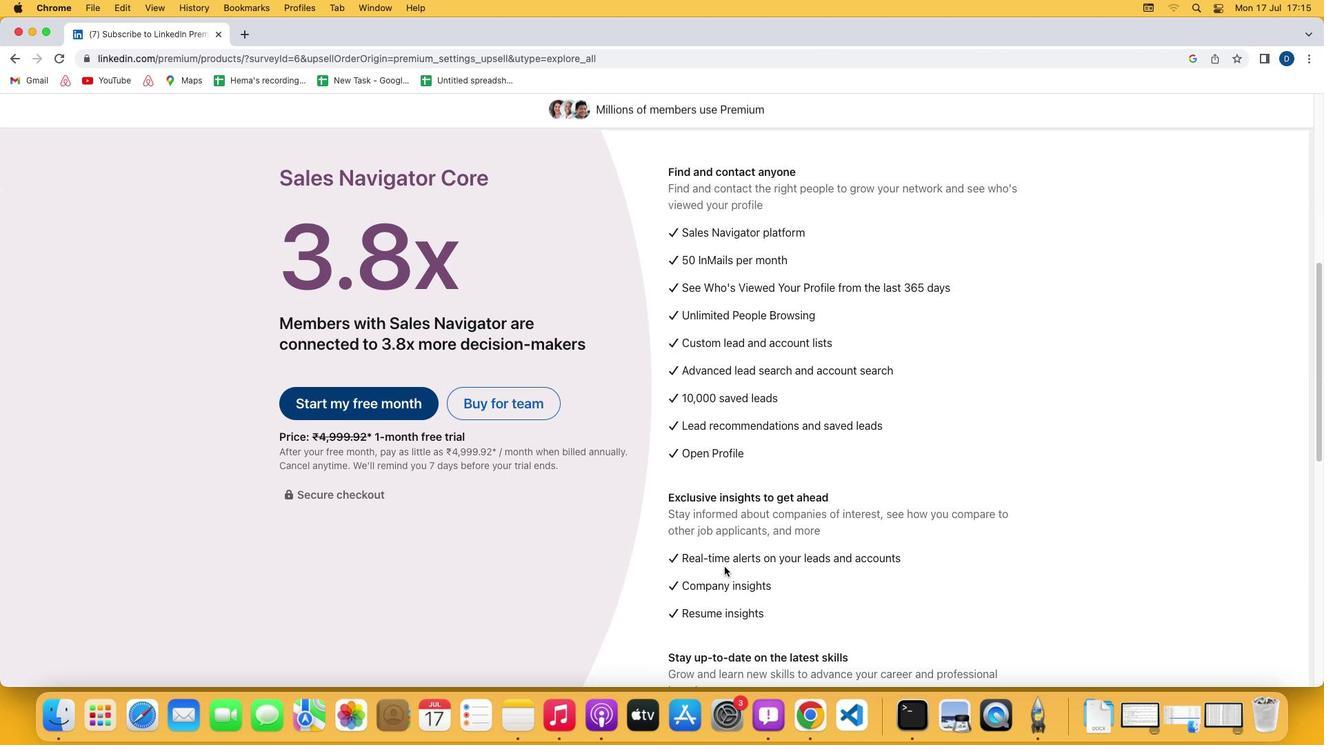 
